 Task: Change the message preview to 1 line in Microsoft Outlook.
Action: Mouse moved to (13, 93)
Screenshot: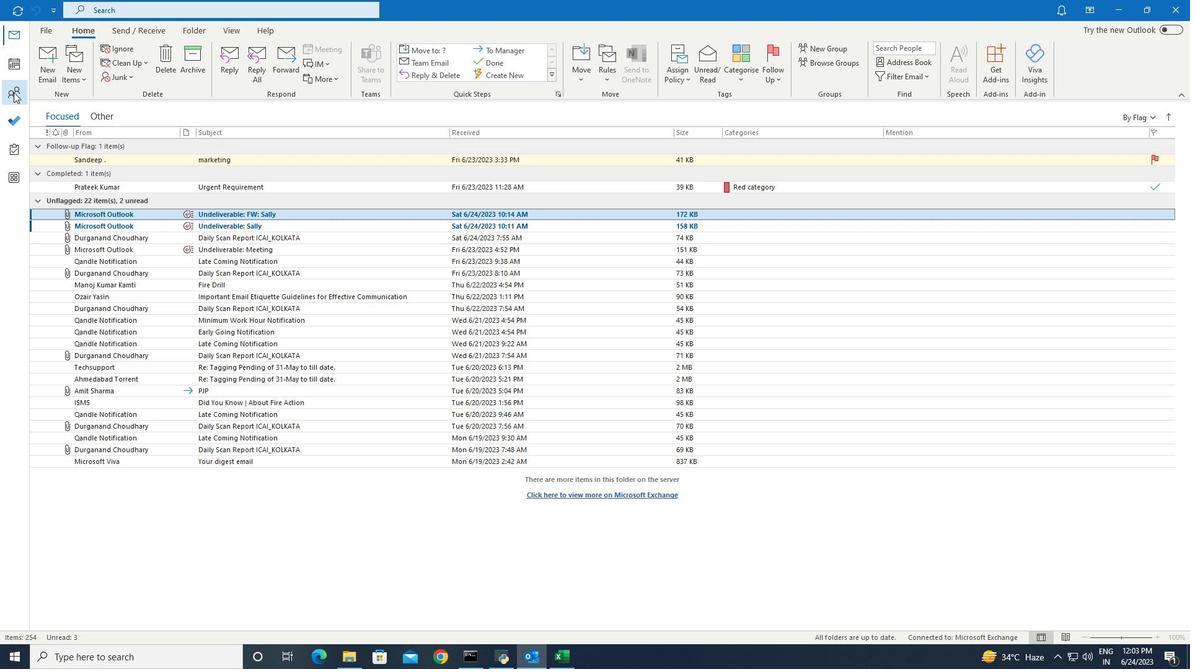 
Action: Mouse pressed left at (13, 93)
Screenshot: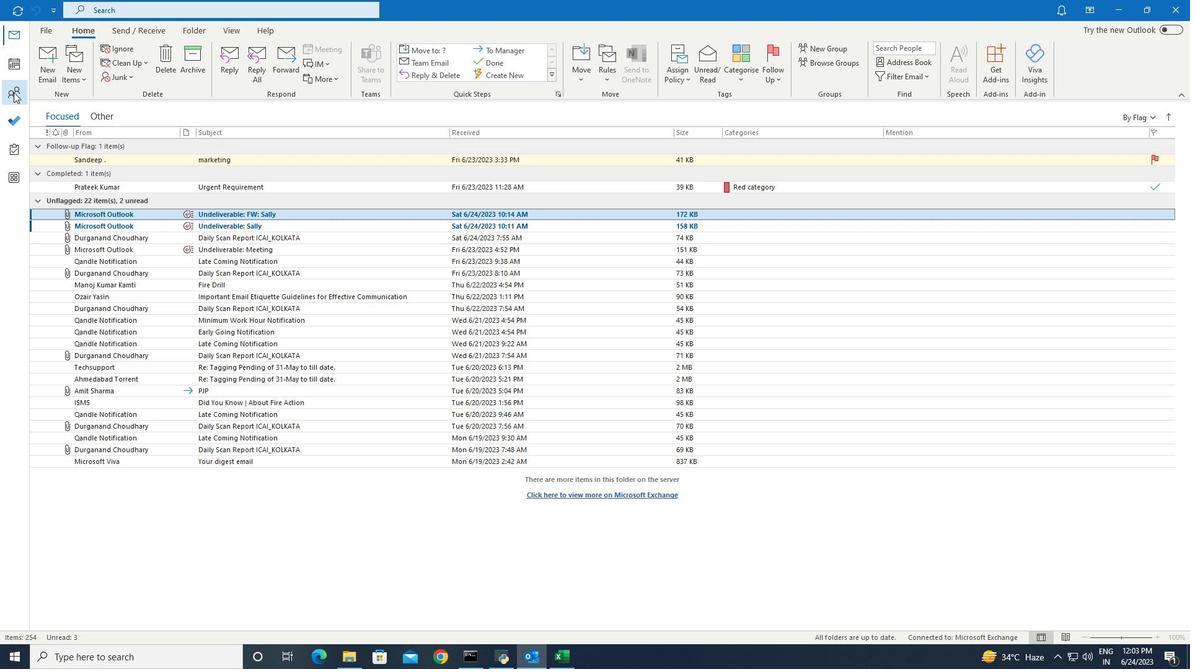 
Action: Mouse moved to (222, 31)
Screenshot: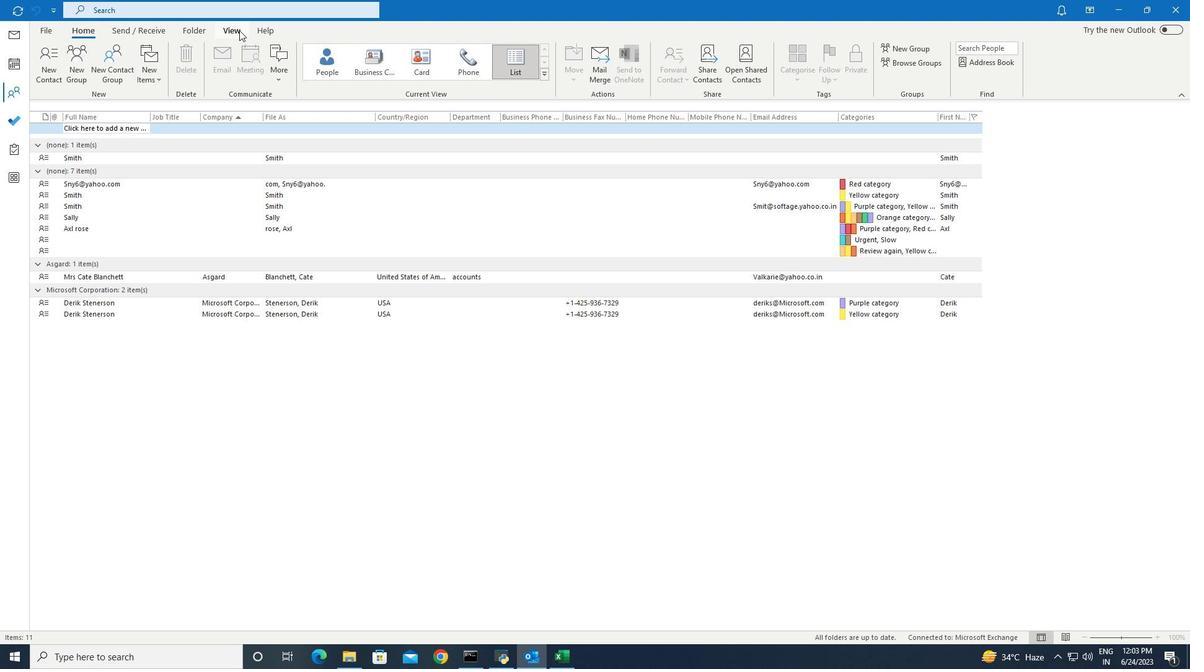 
Action: Mouse pressed left at (222, 31)
Screenshot: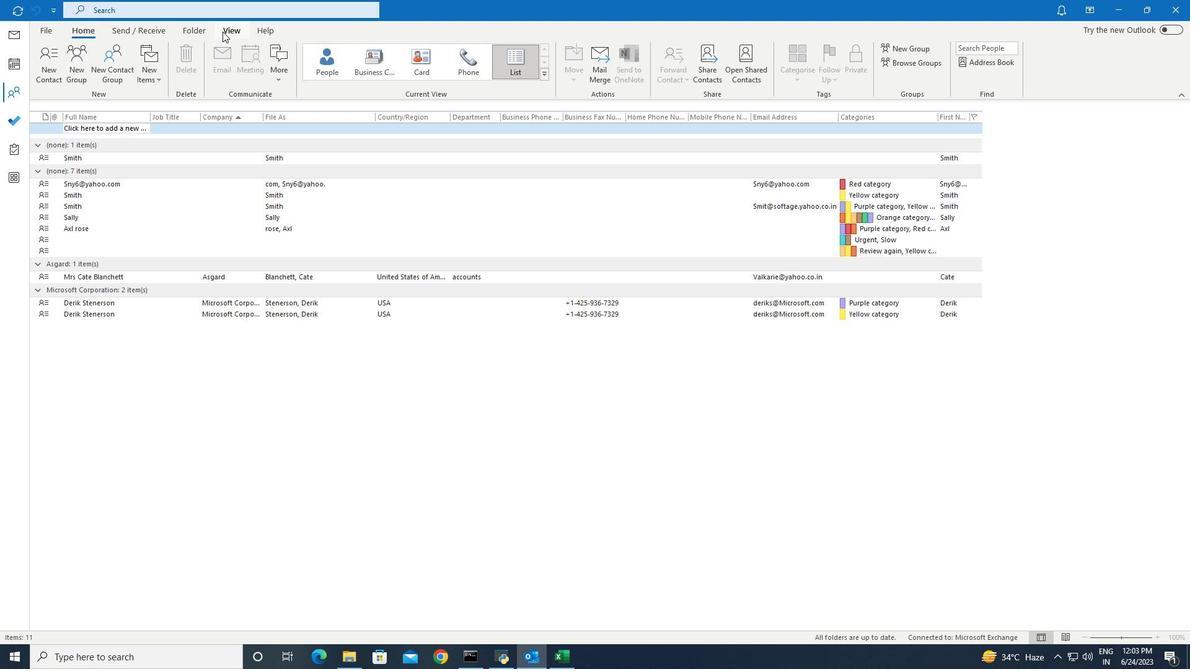 
Action: Mouse moved to (149, 79)
Screenshot: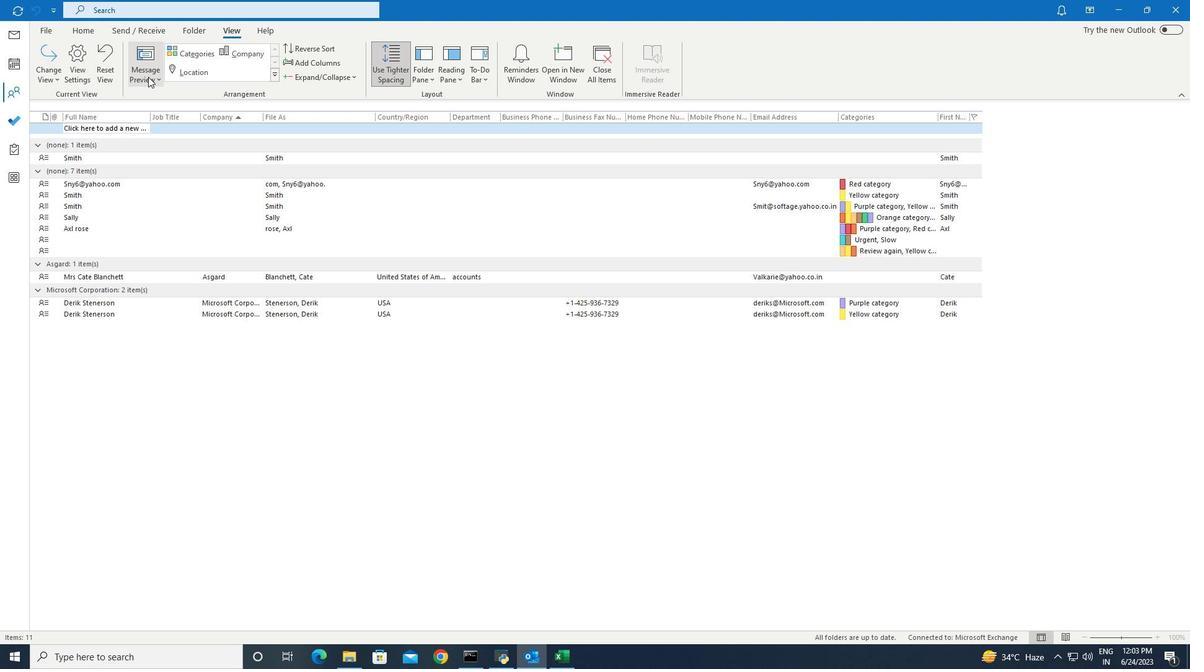 
Action: Mouse pressed left at (149, 79)
Screenshot: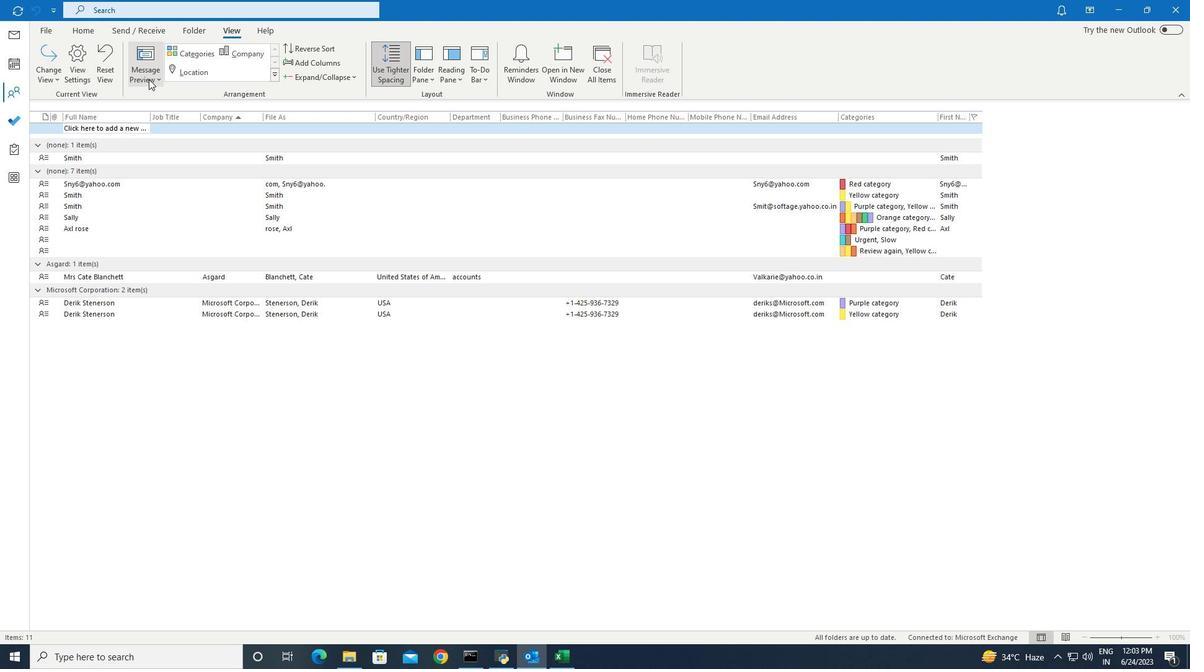 
Action: Mouse moved to (146, 111)
Screenshot: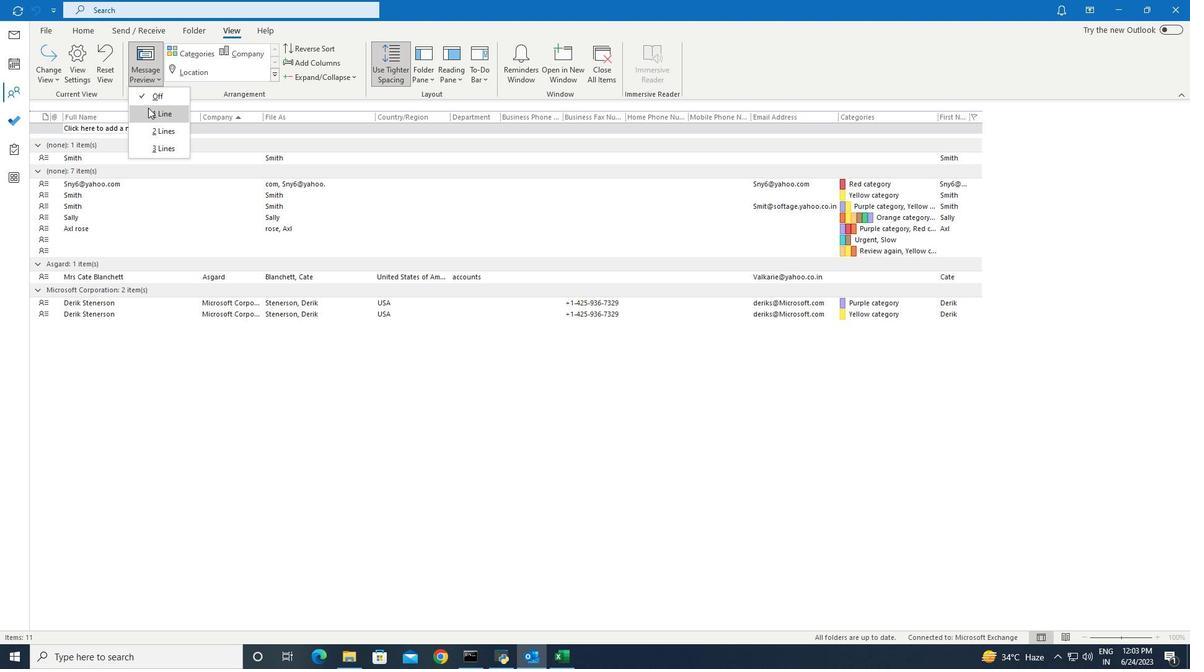 
Action: Mouse pressed left at (146, 111)
Screenshot: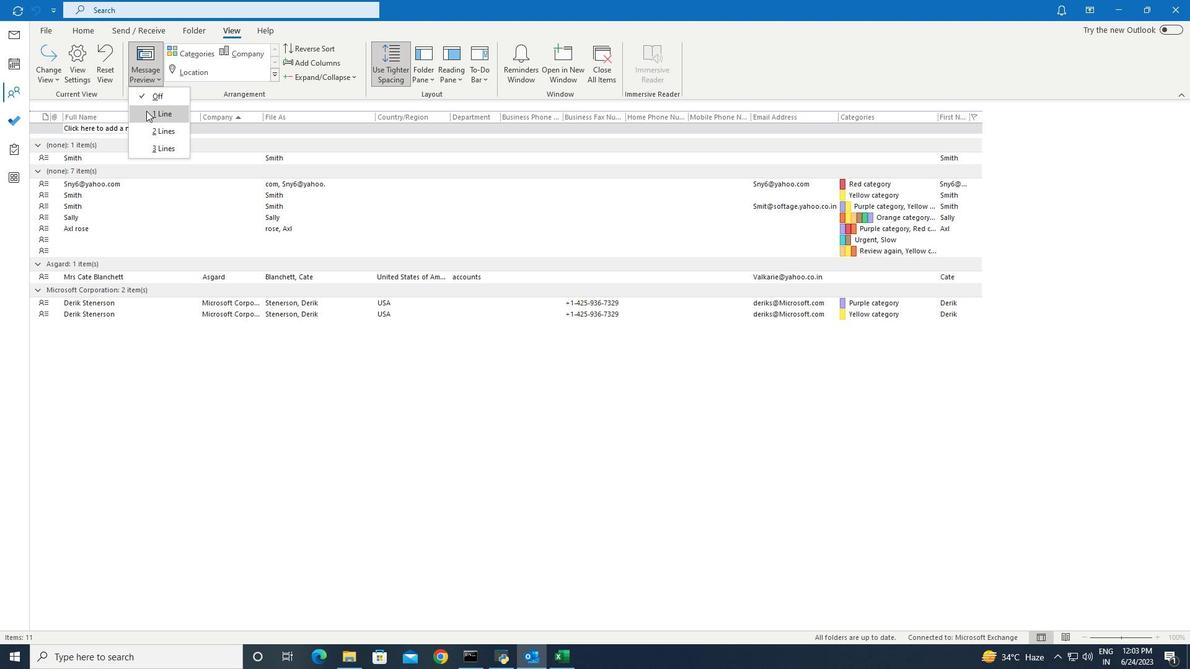 
